 Task: Add Sprouts Wild Caught Sockeye Salmon to the cart.
Action: Mouse moved to (22, 83)
Screenshot: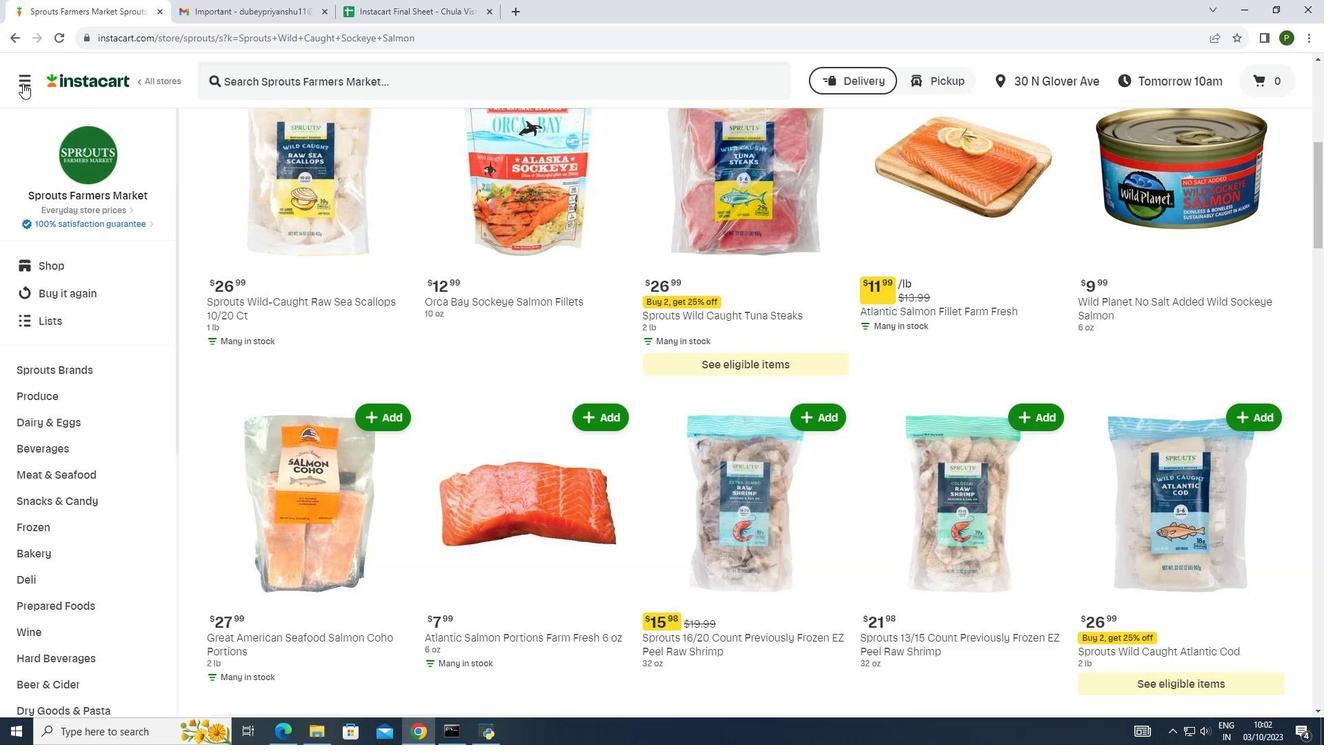 
Action: Mouse pressed left at (22, 83)
Screenshot: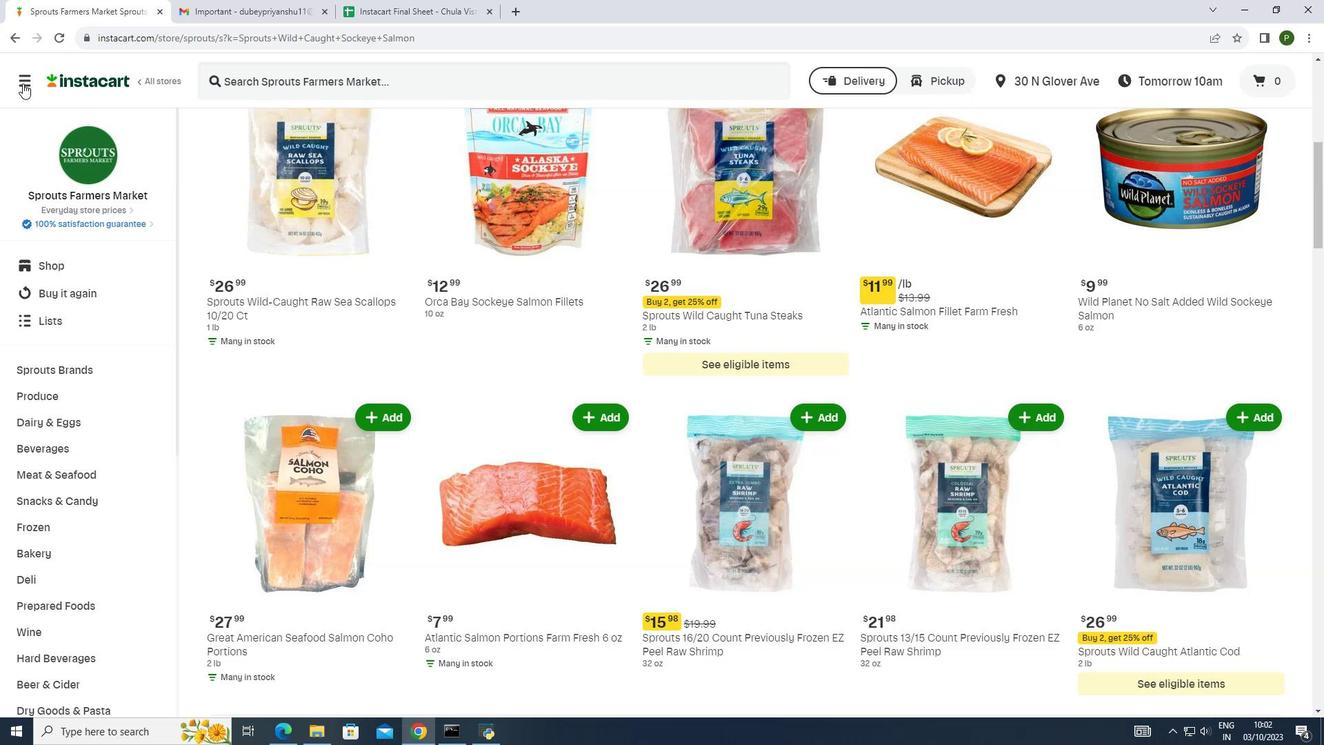 
Action: Mouse moved to (55, 367)
Screenshot: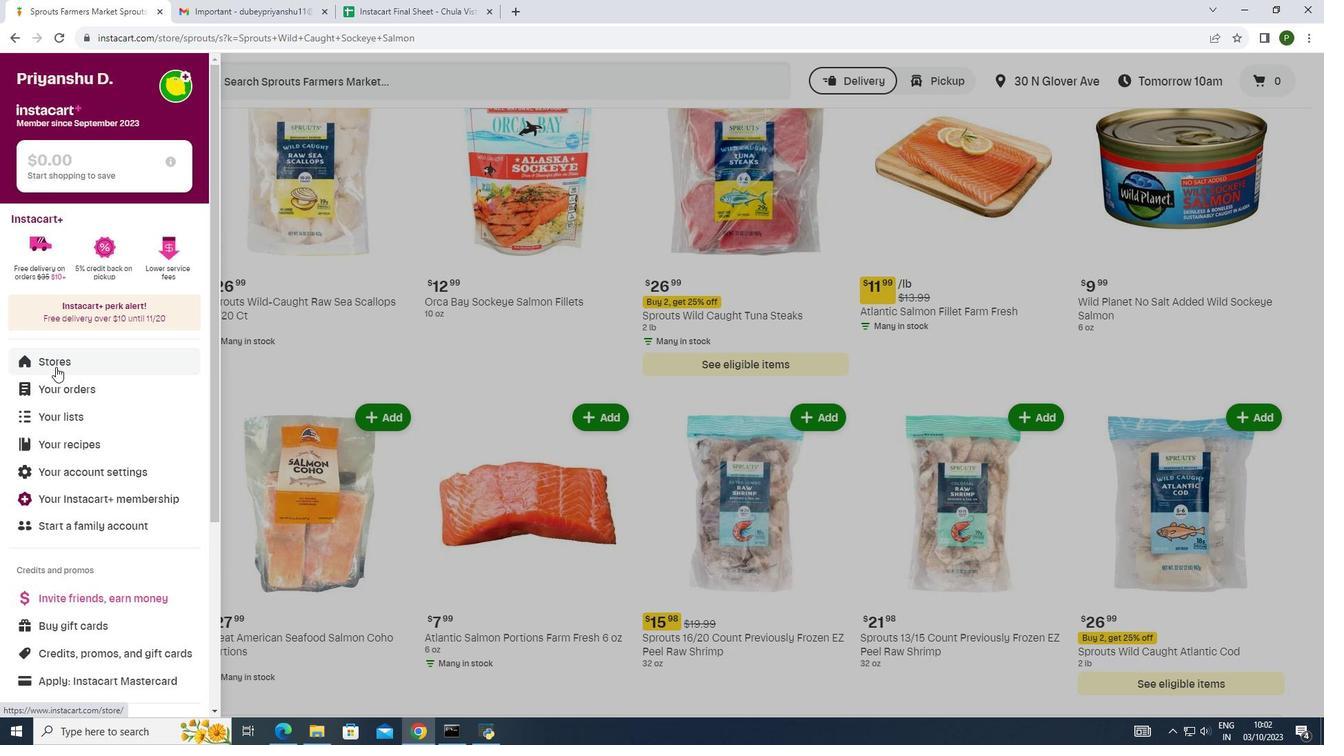 
Action: Mouse pressed left at (55, 367)
Screenshot: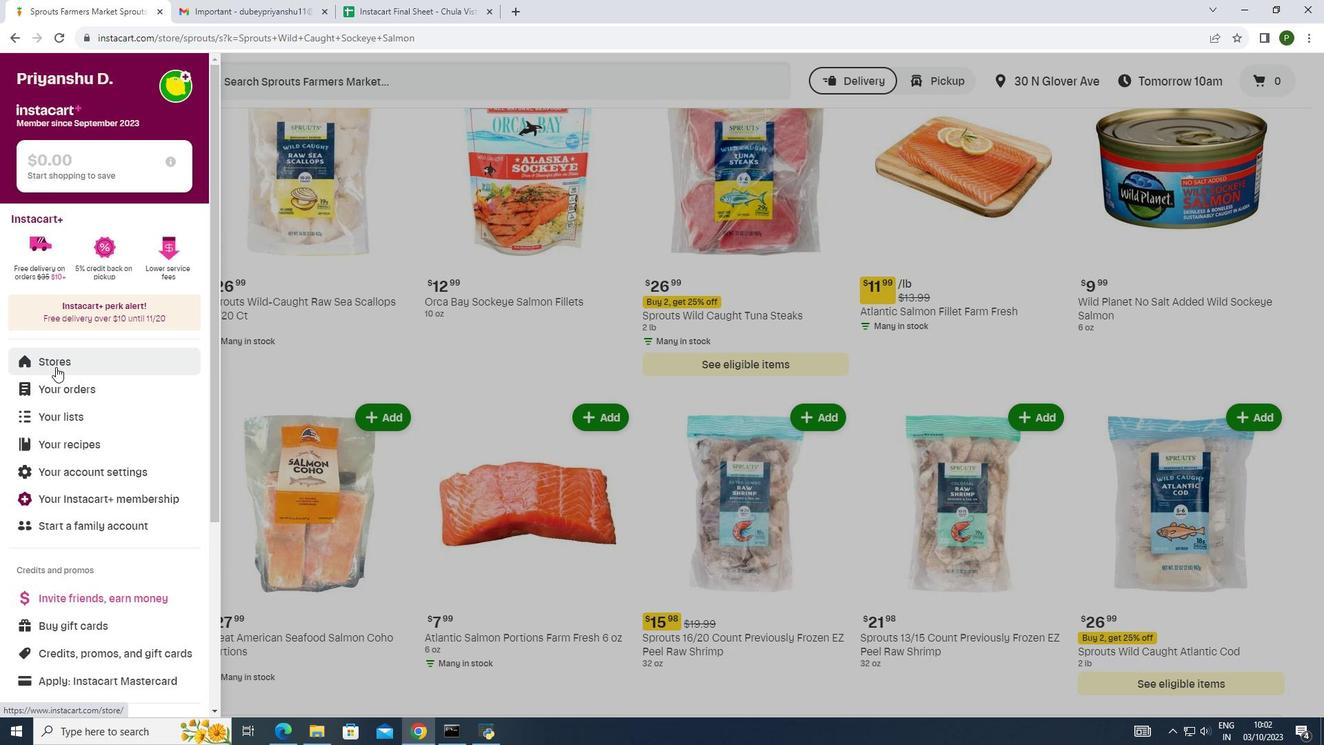 
Action: Mouse moved to (320, 135)
Screenshot: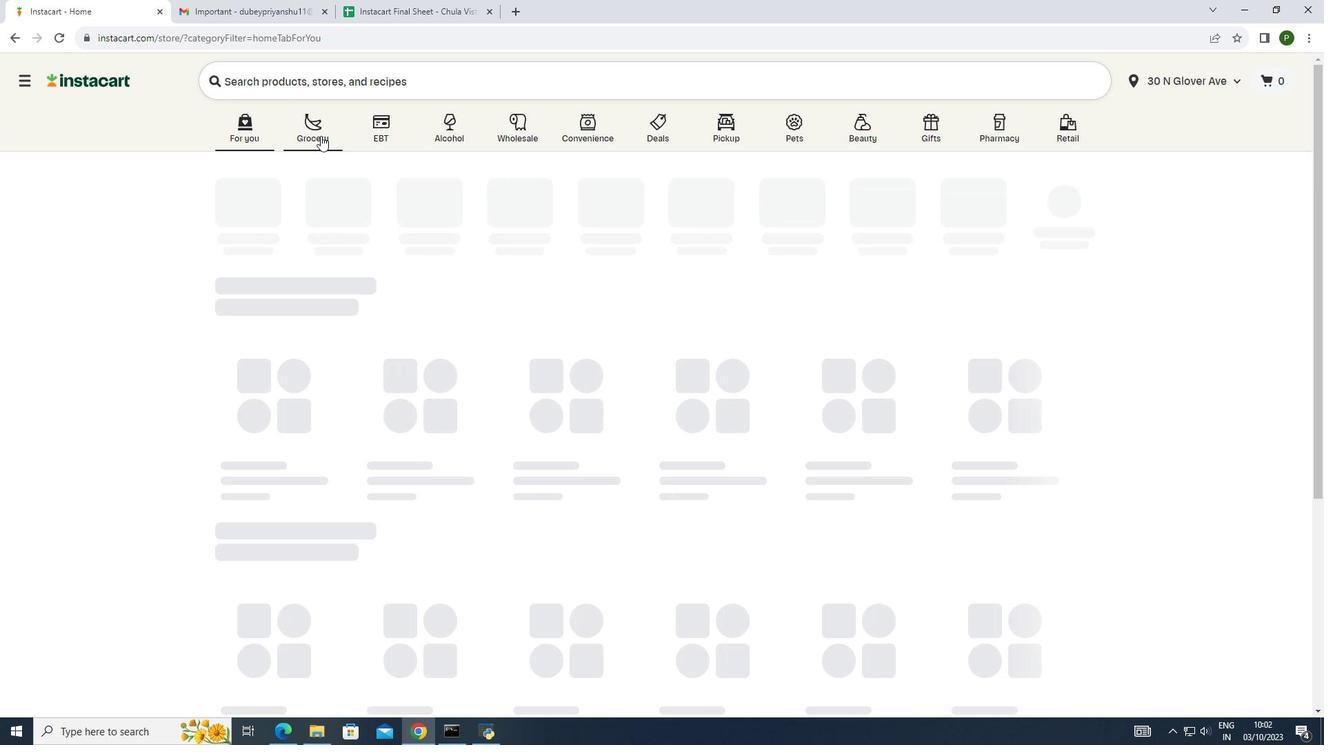 
Action: Mouse pressed left at (320, 135)
Screenshot: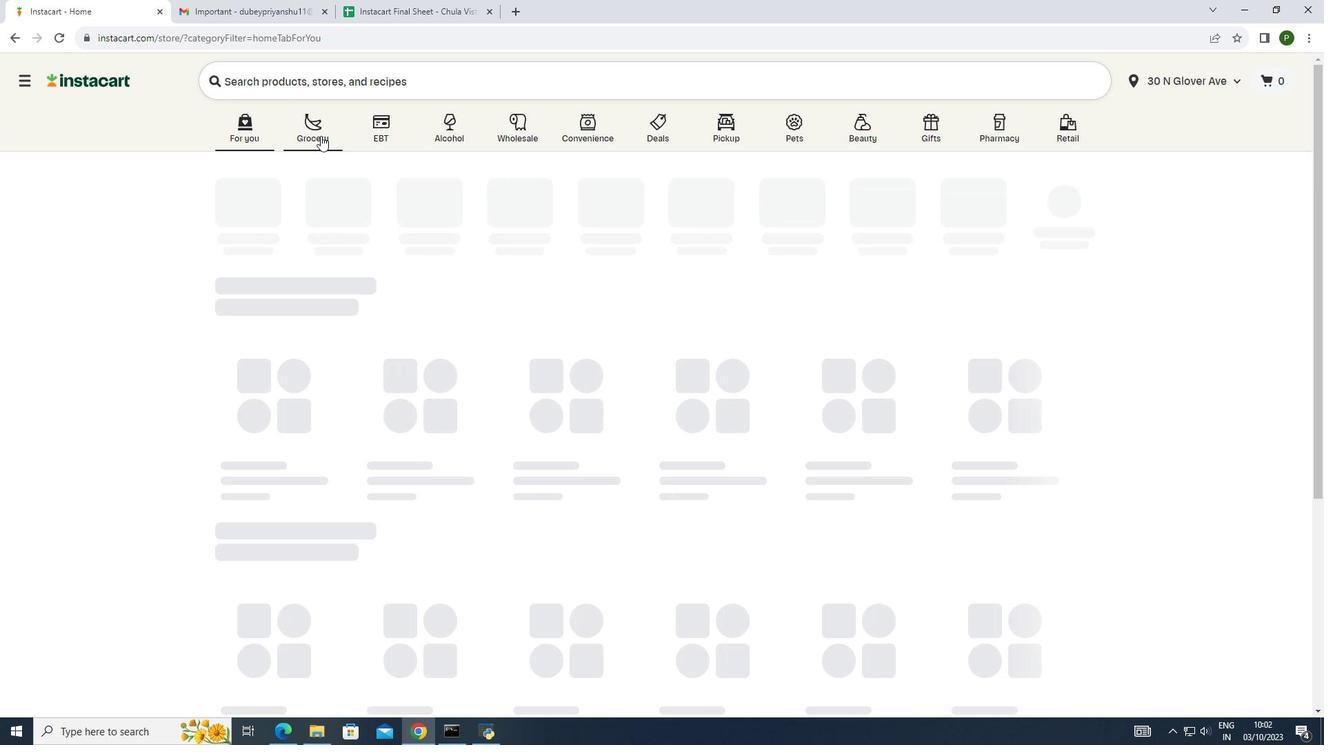 
Action: Mouse moved to (715, 207)
Screenshot: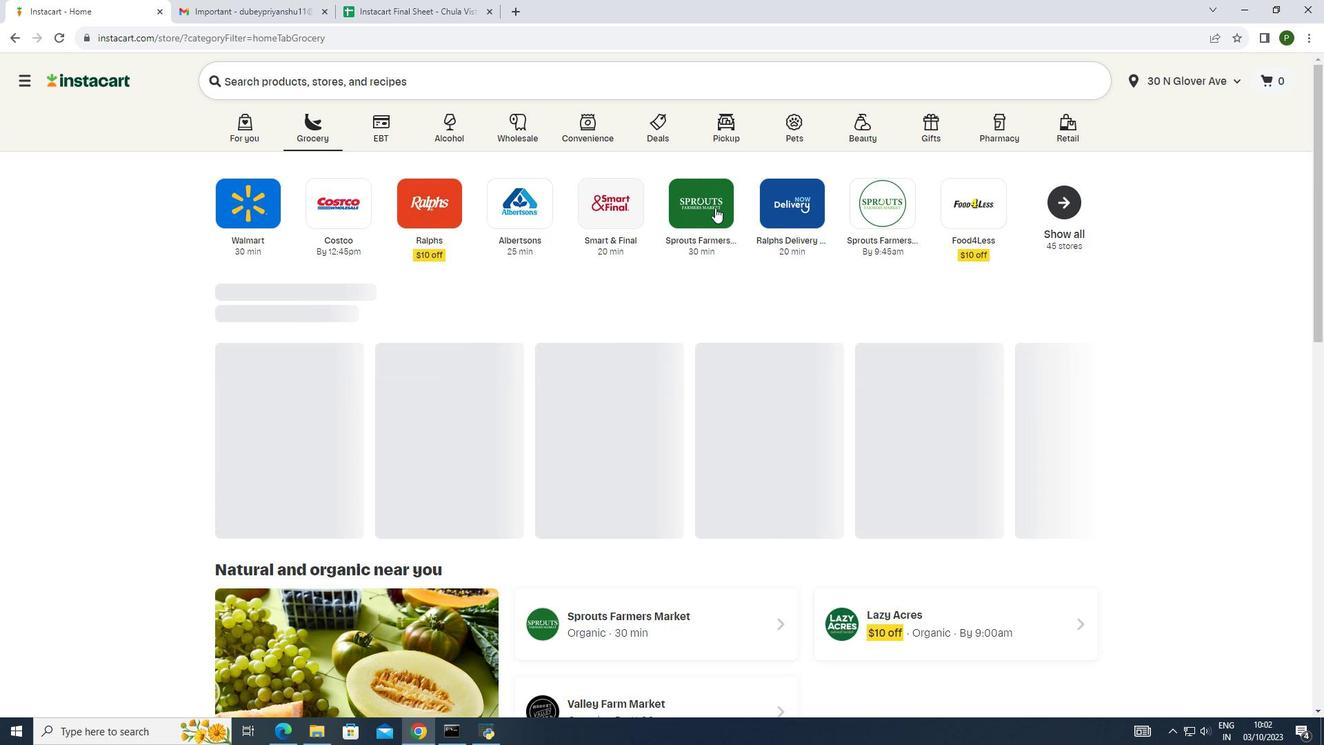 
Action: Mouse pressed left at (715, 207)
Screenshot: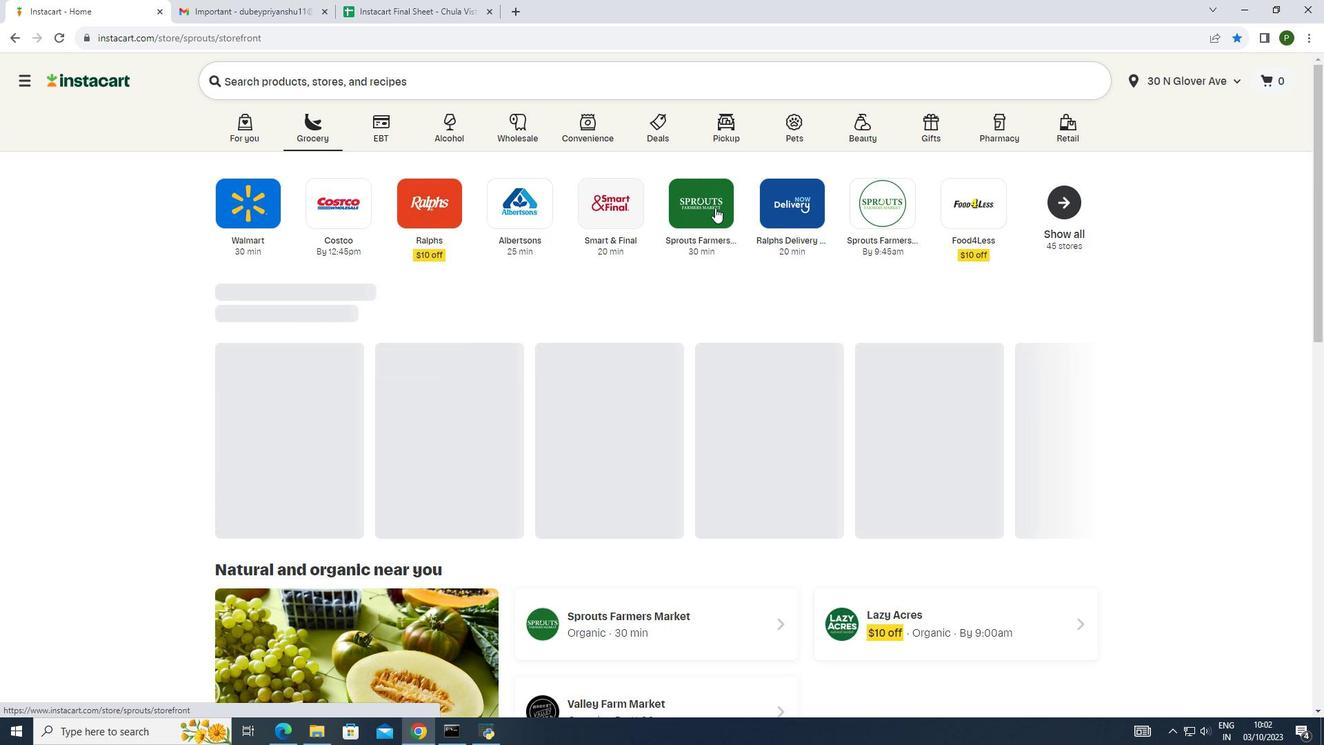 
Action: Mouse moved to (91, 363)
Screenshot: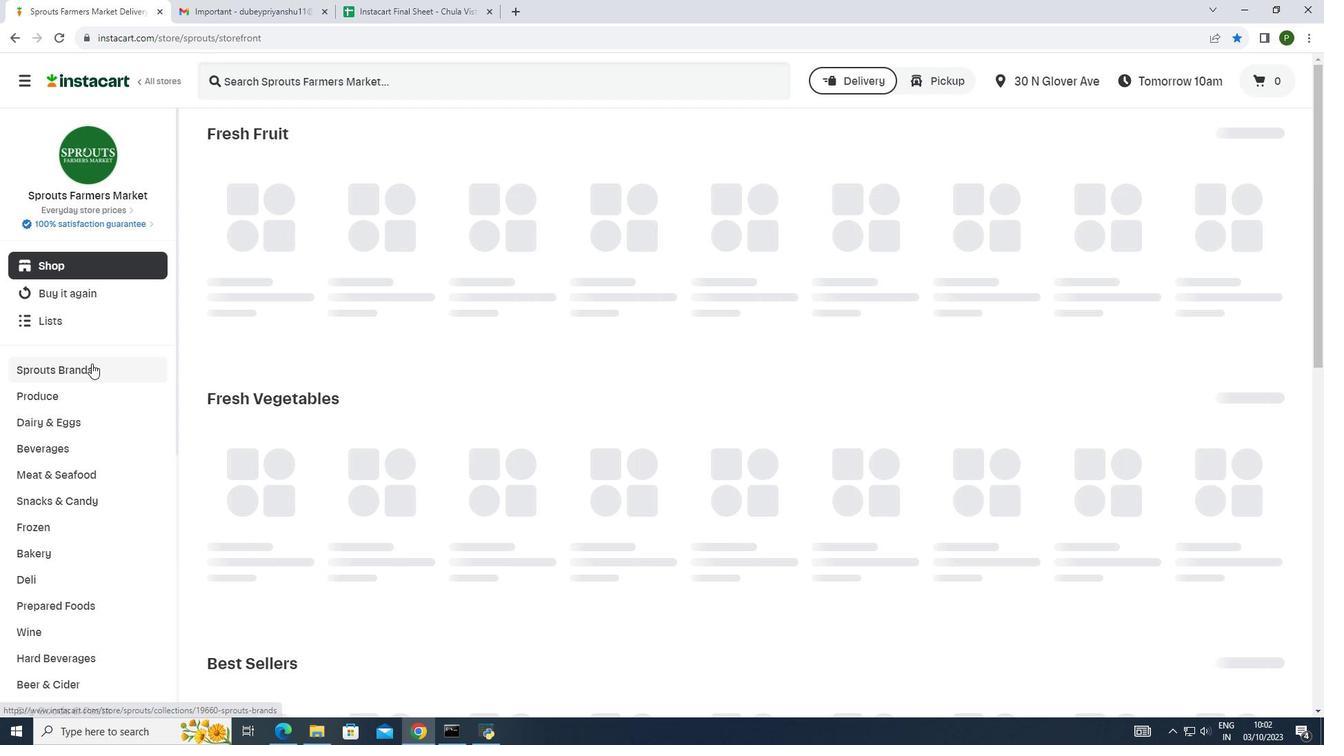 
Action: Mouse pressed left at (91, 363)
Screenshot: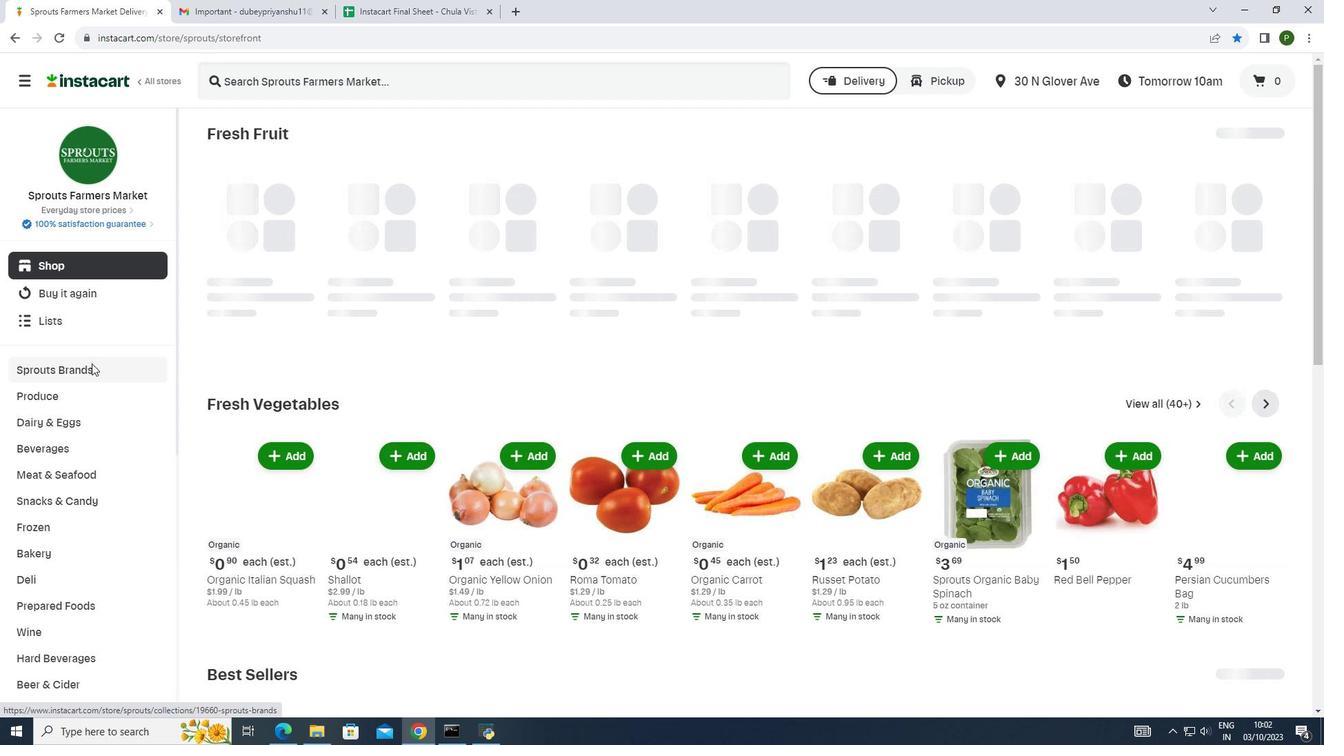 
Action: Mouse moved to (76, 427)
Screenshot: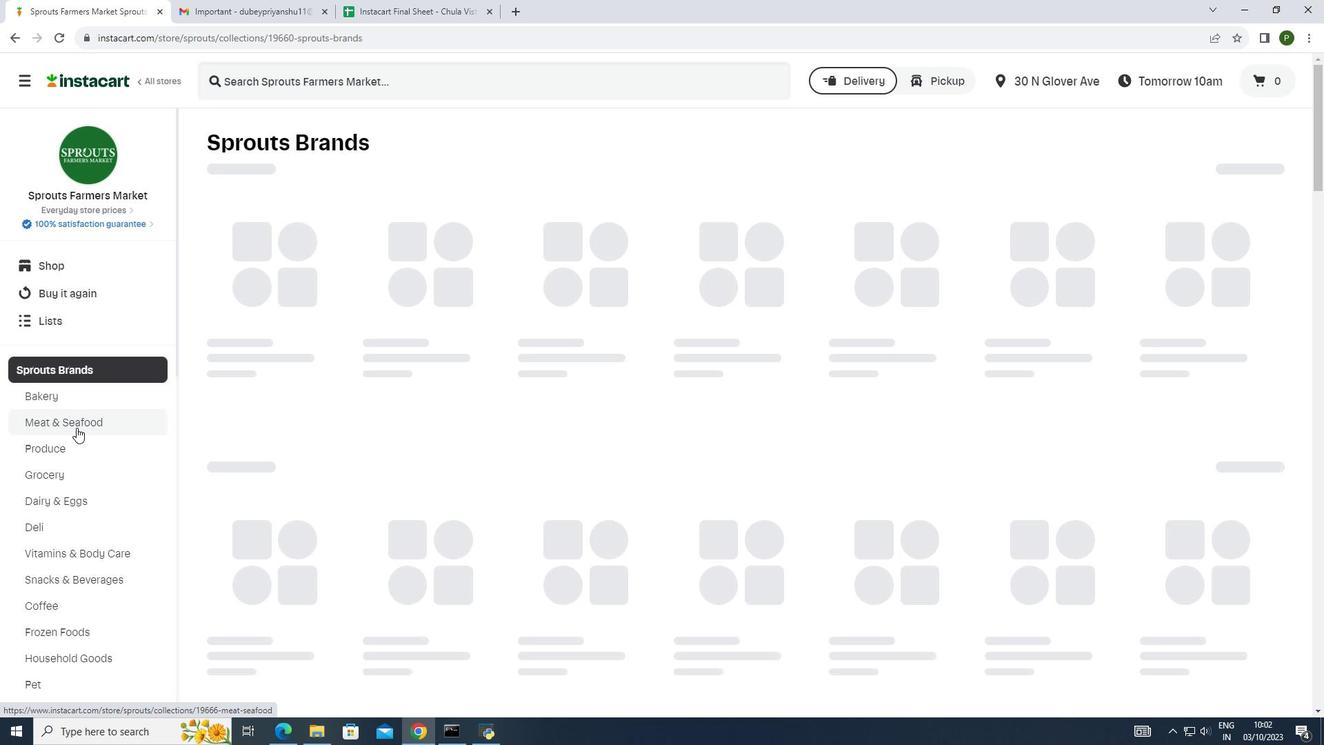 
Action: Mouse pressed left at (76, 427)
Screenshot: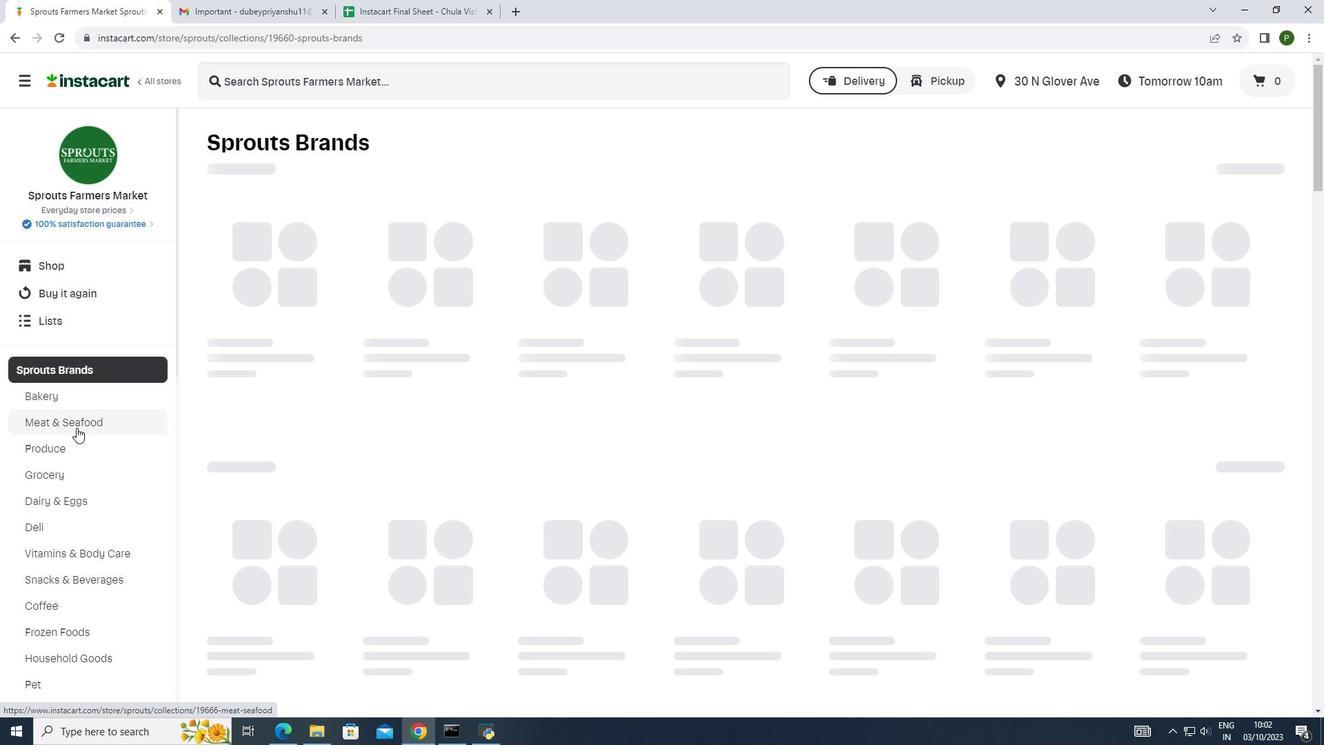 
Action: Mouse moved to (317, 281)
Screenshot: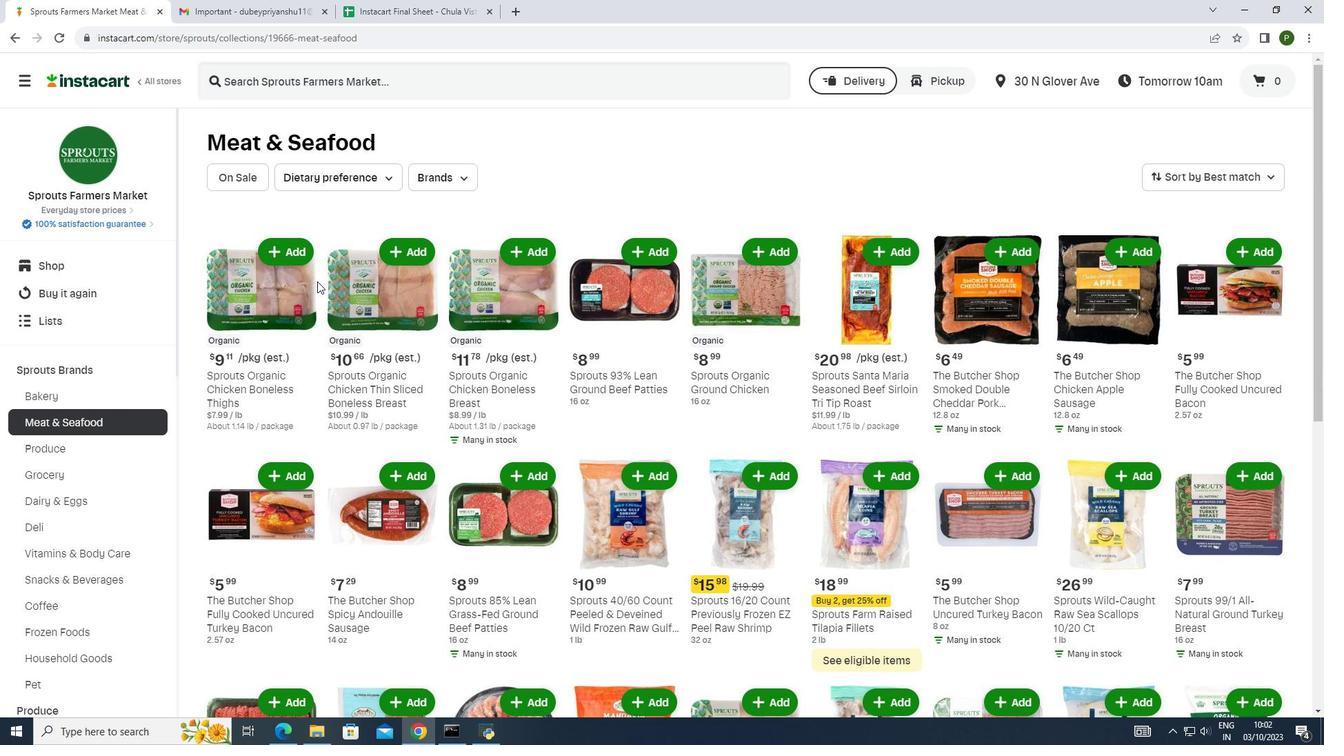 
Action: Mouse scrolled (317, 280) with delta (0, 0)
Screenshot: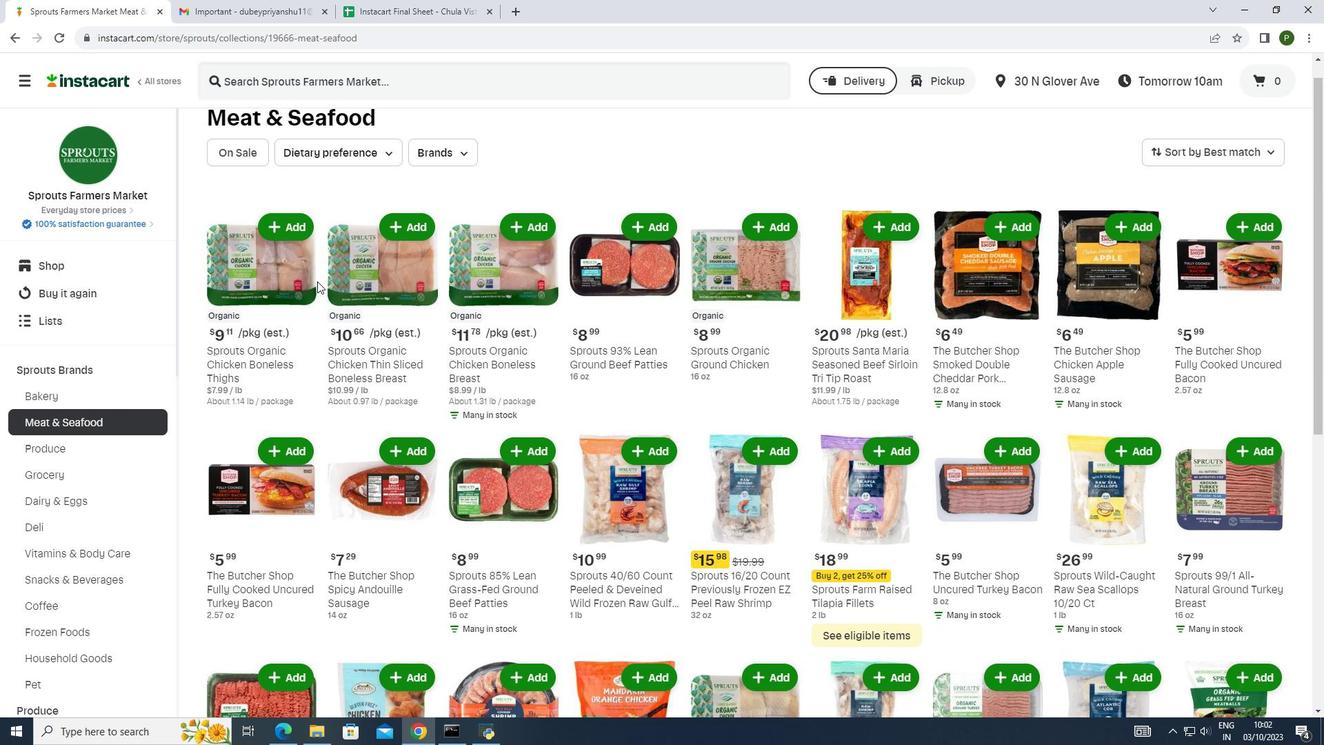 
Action: Mouse scrolled (317, 280) with delta (0, 0)
Screenshot: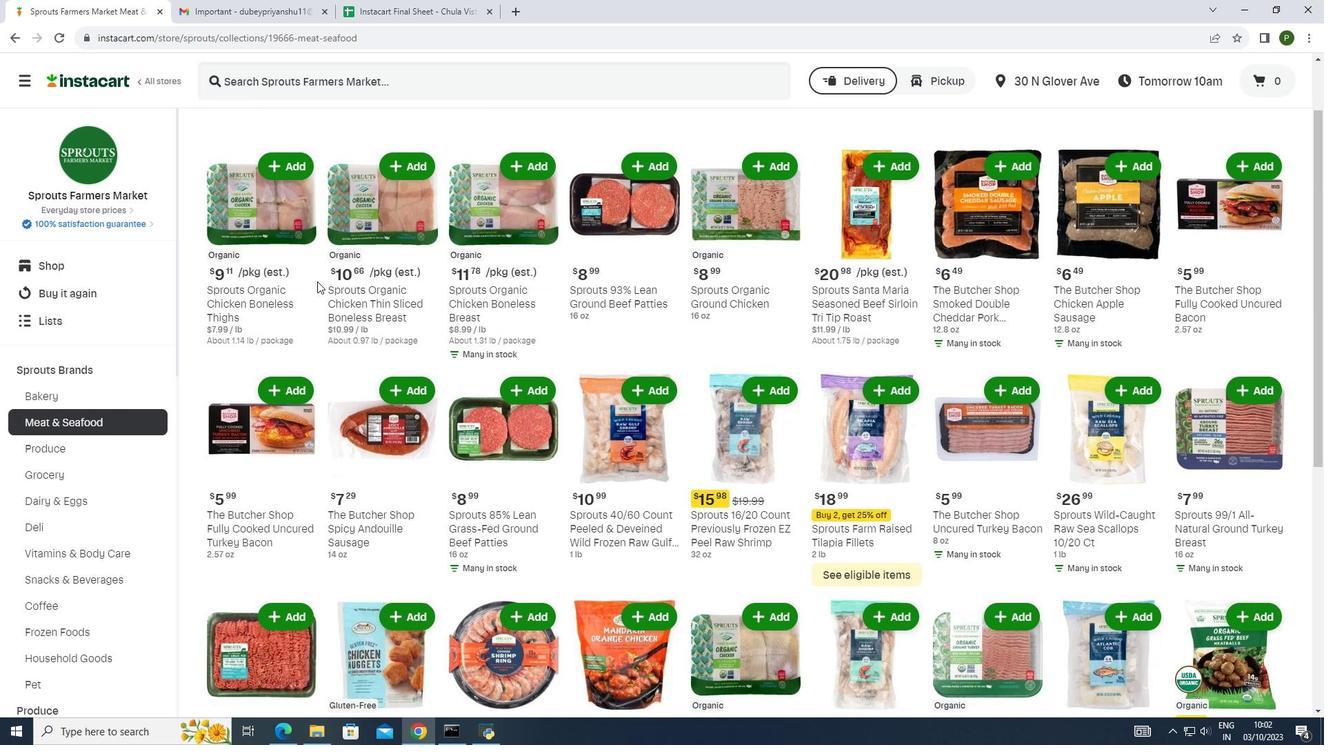 
Action: Mouse scrolled (317, 280) with delta (0, 0)
Screenshot: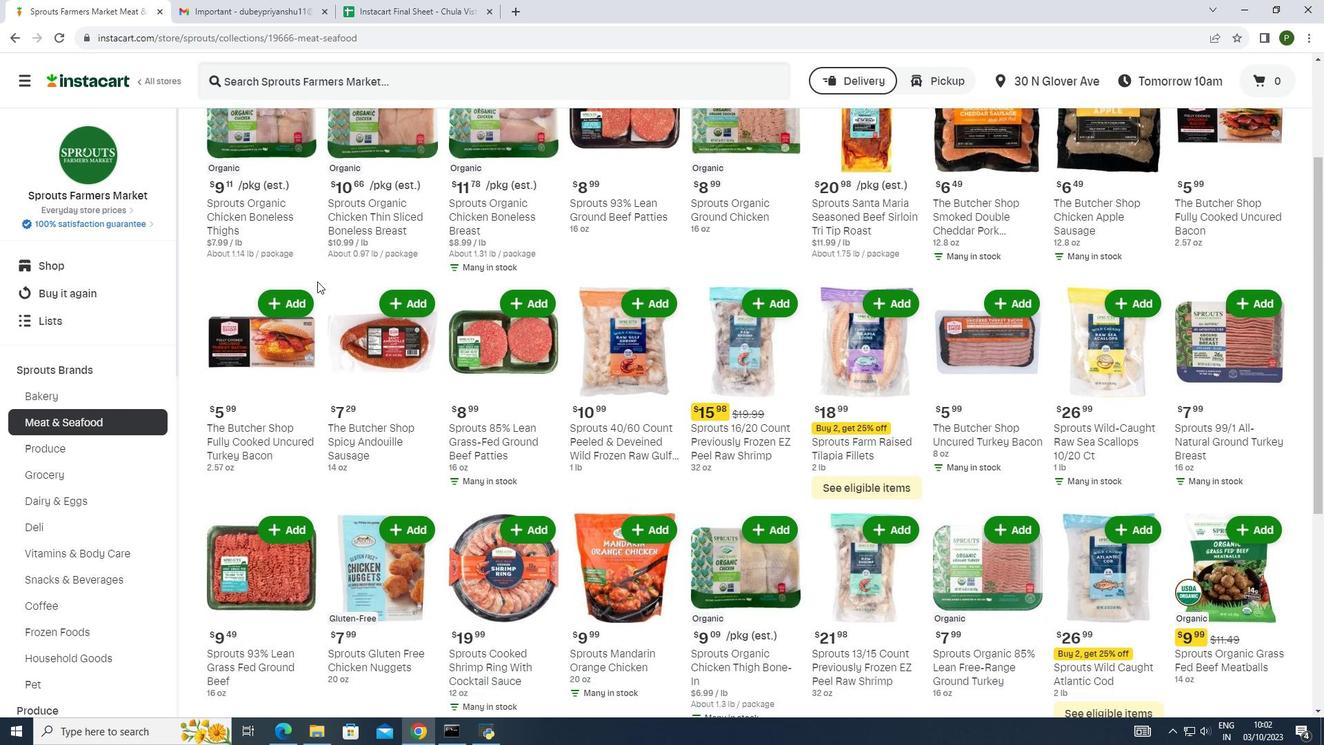 
Action: Mouse moved to (338, 300)
Screenshot: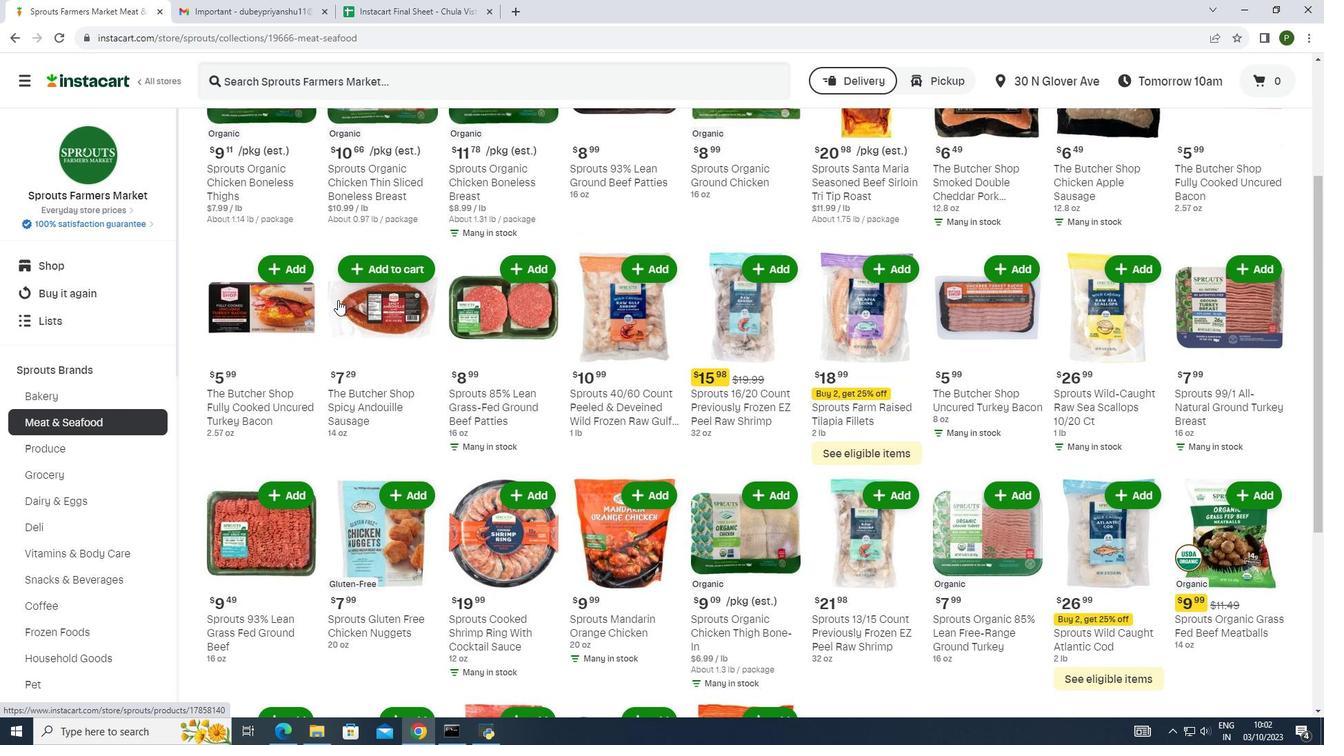 
Action: Mouse scrolled (338, 299) with delta (0, 0)
Screenshot: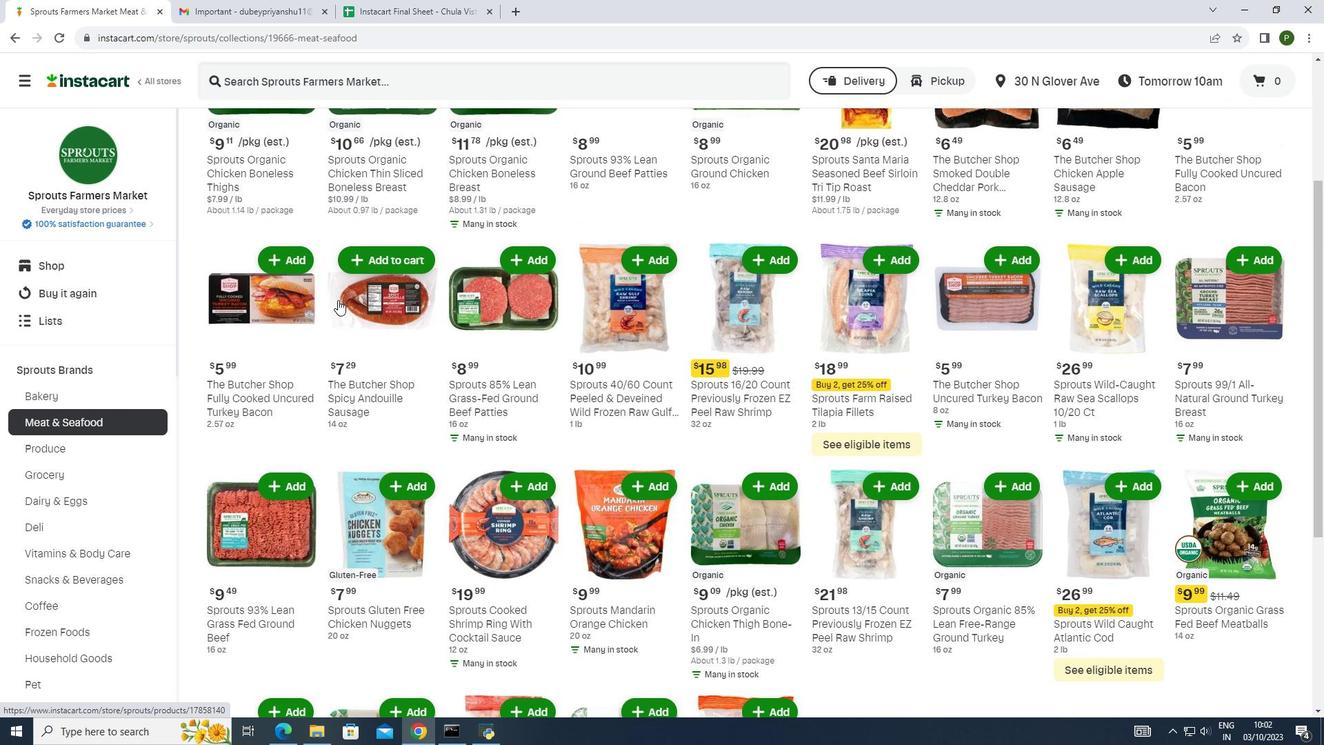 
Action: Mouse scrolled (338, 299) with delta (0, 0)
Screenshot: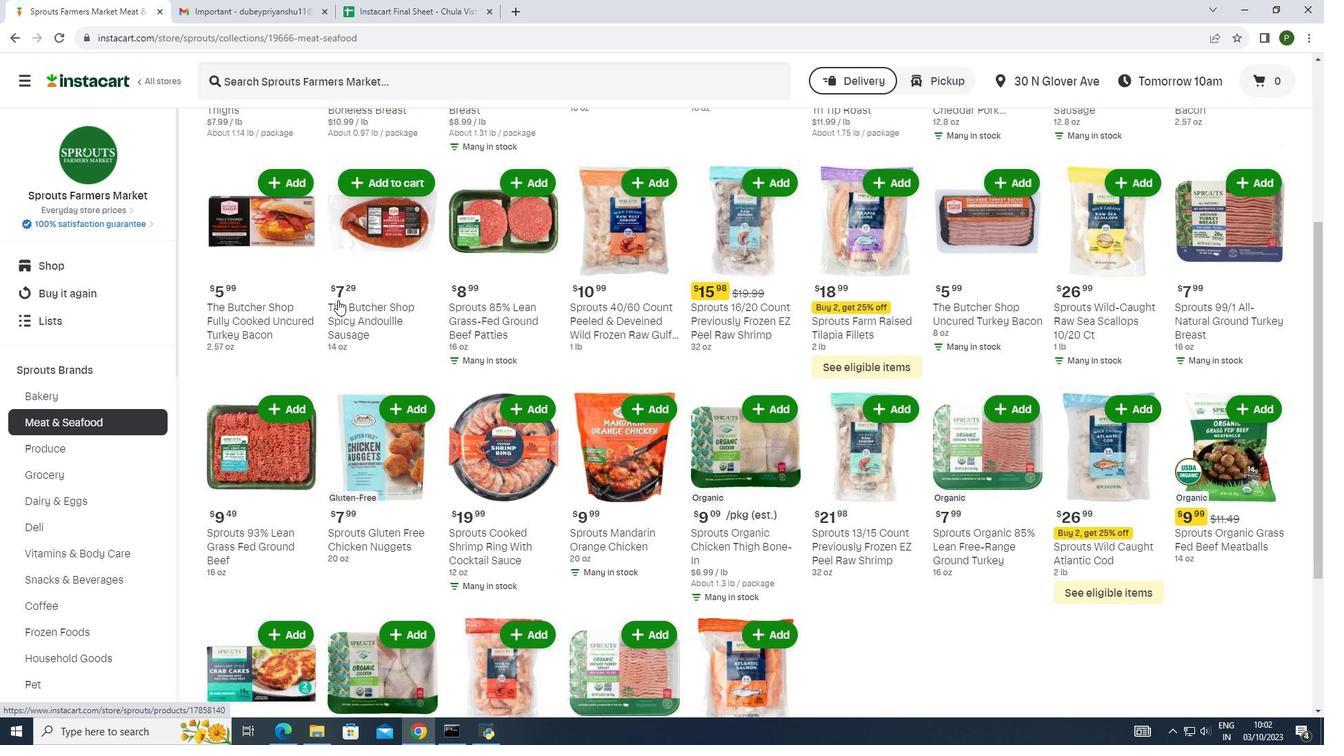 
Action: Mouse scrolled (338, 299) with delta (0, 0)
Screenshot: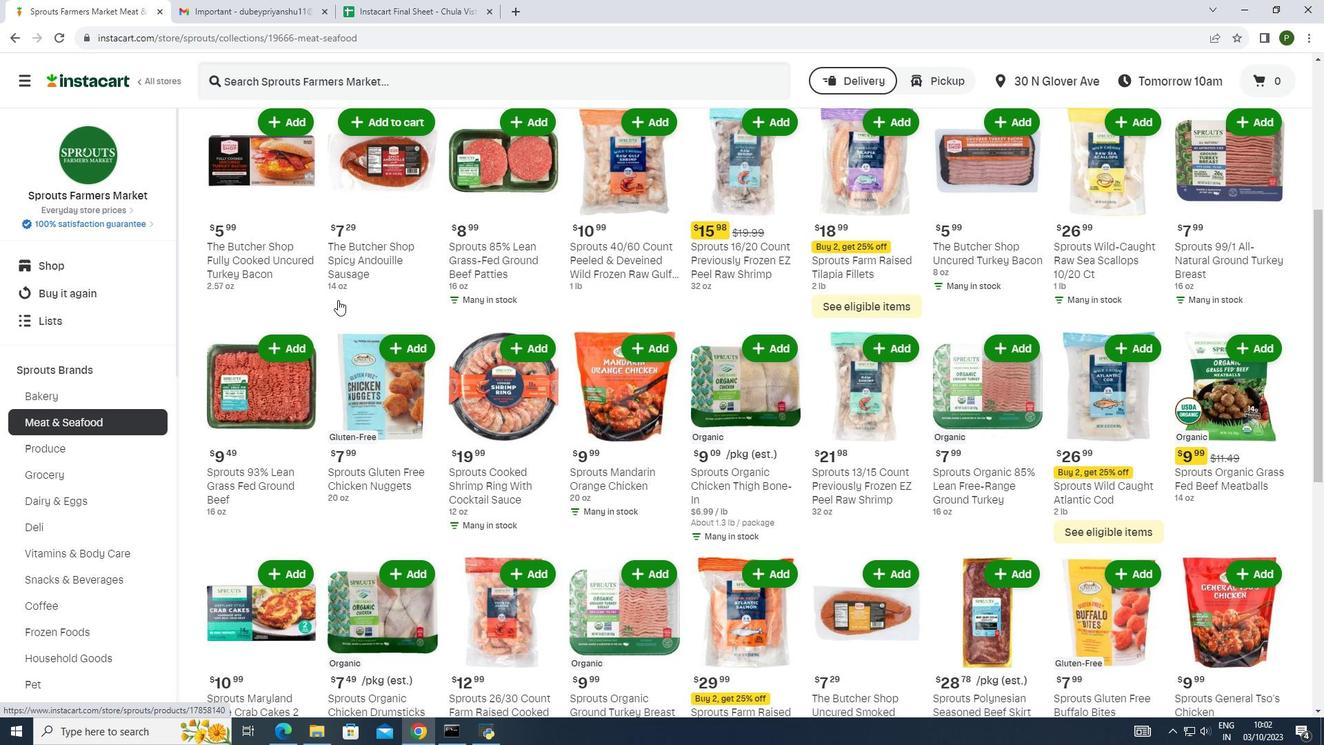 
Action: Mouse scrolled (338, 299) with delta (0, 0)
Screenshot: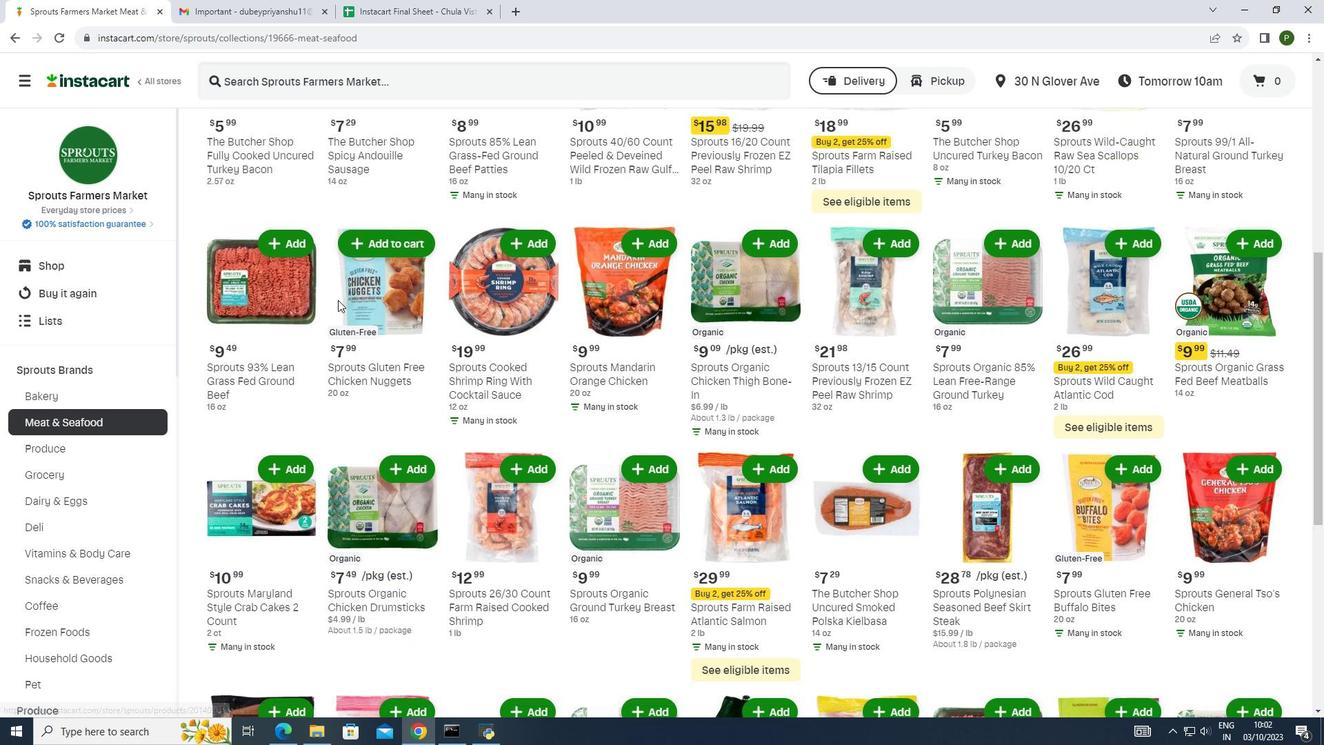 
Action: Mouse scrolled (338, 299) with delta (0, 0)
Screenshot: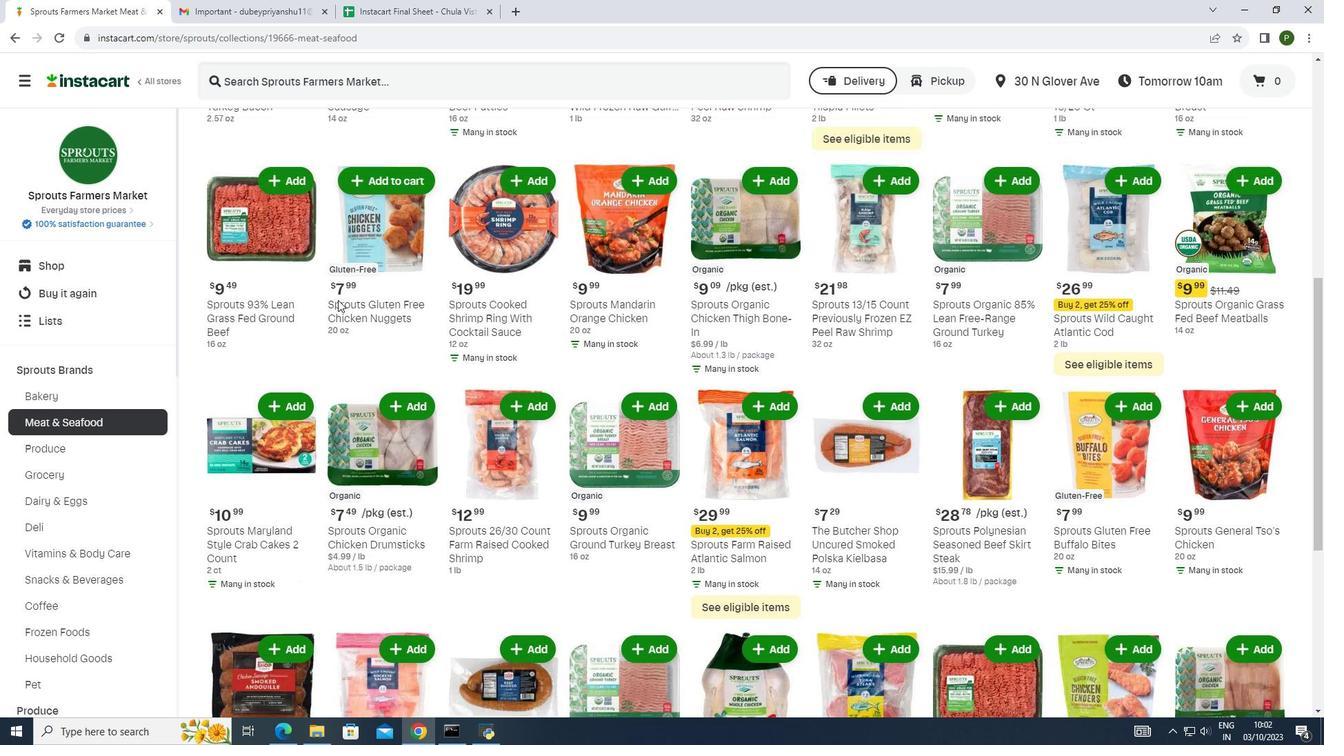 
Action: Mouse scrolled (338, 299) with delta (0, 0)
Screenshot: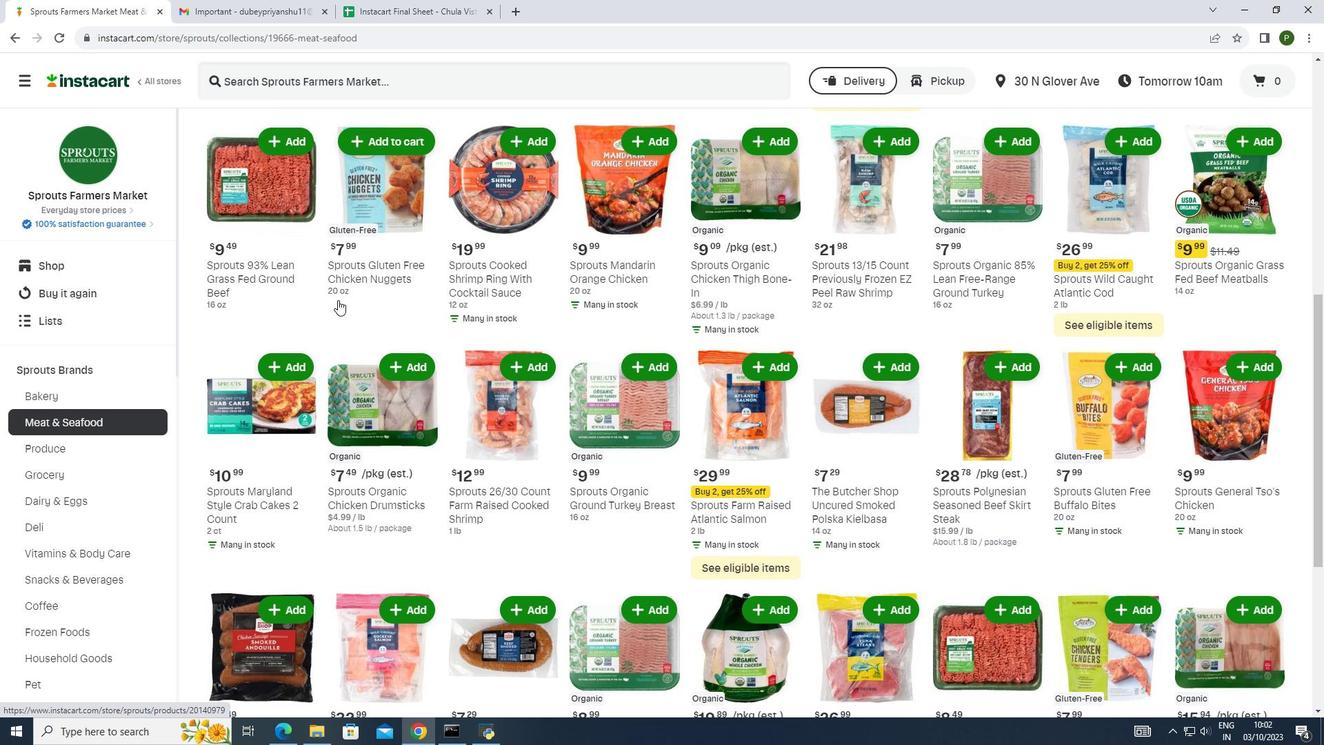 
Action: Mouse moved to (308, 370)
Screenshot: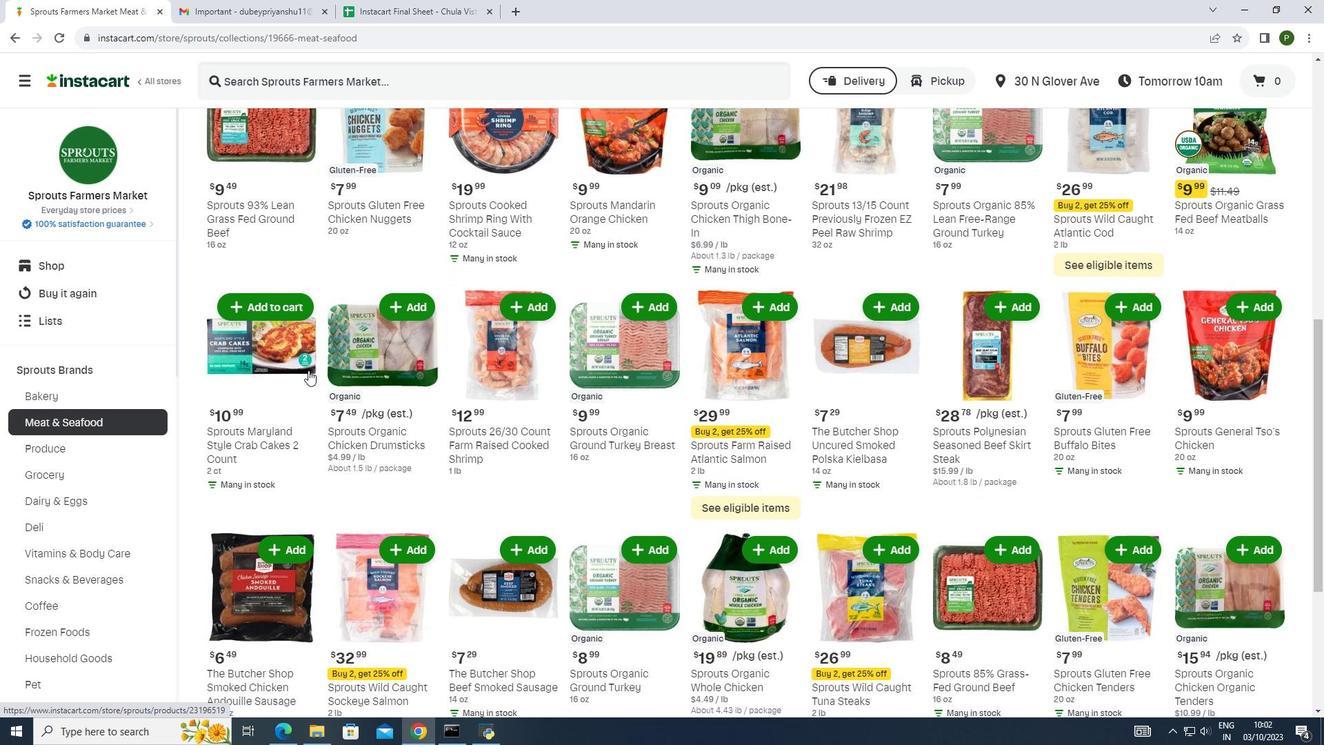 
Action: Mouse scrolled (308, 369) with delta (0, 0)
Screenshot: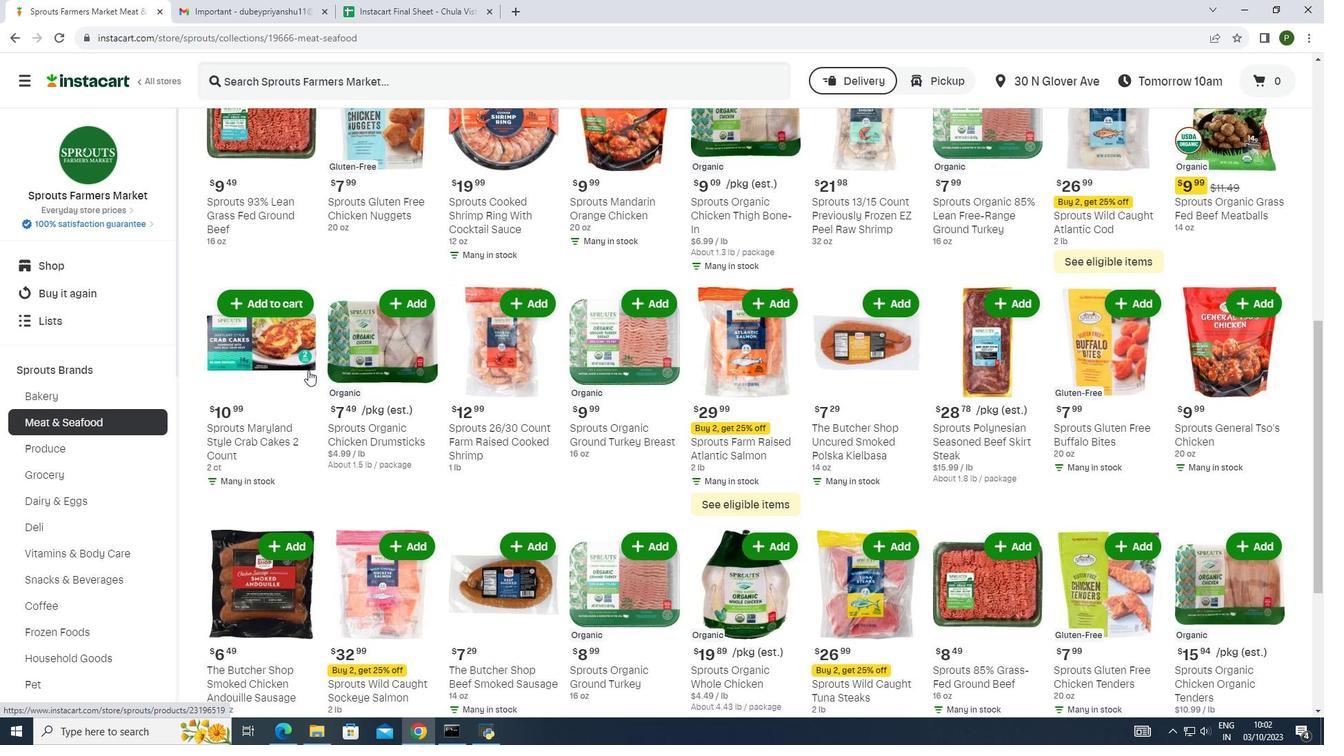 
Action: Mouse scrolled (308, 369) with delta (0, 0)
Screenshot: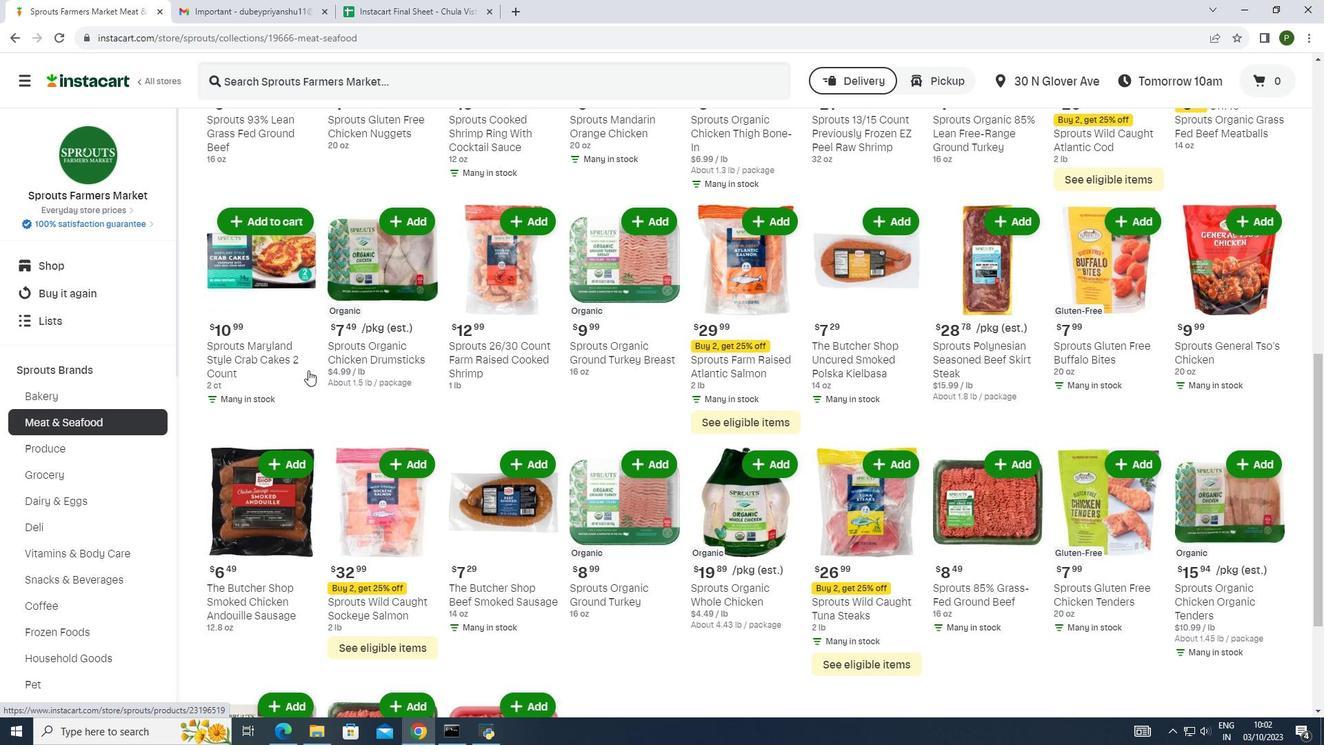 
Action: Mouse moved to (298, 373)
Screenshot: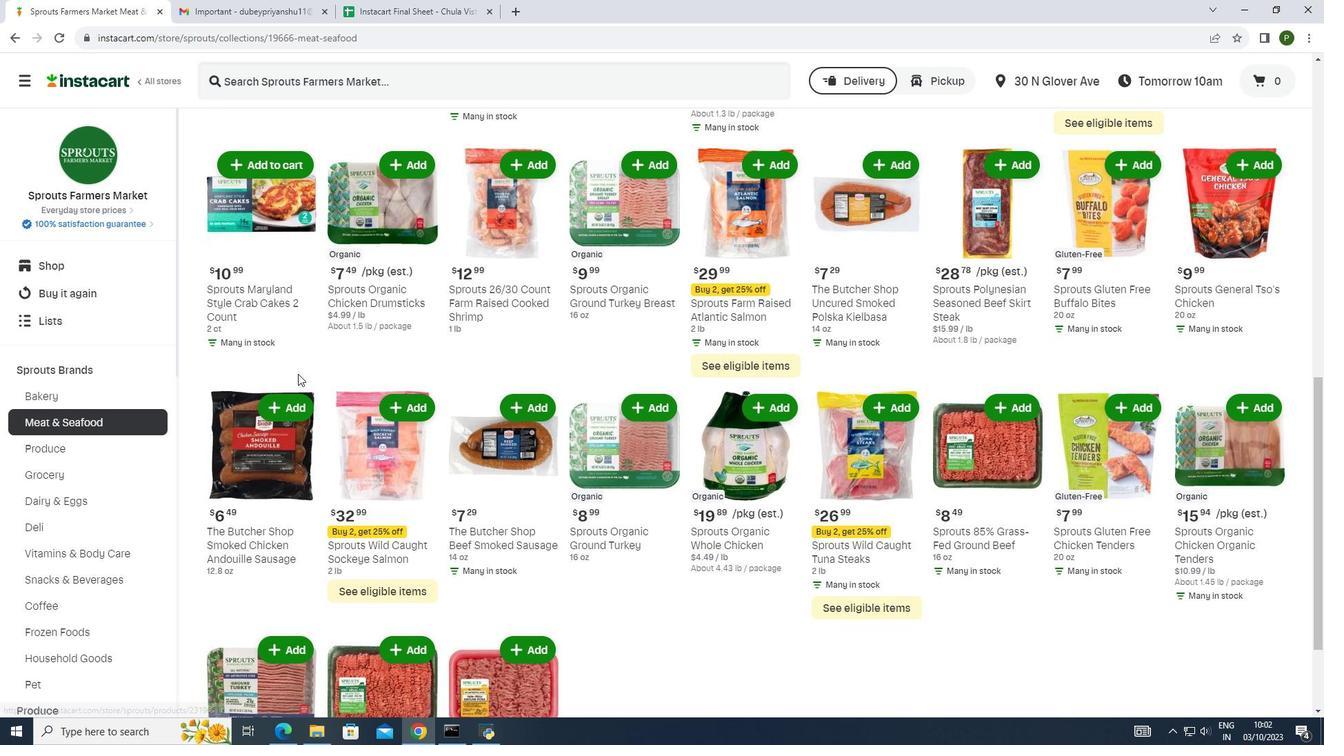 
Action: Mouse scrolled (298, 373) with delta (0, 0)
Screenshot: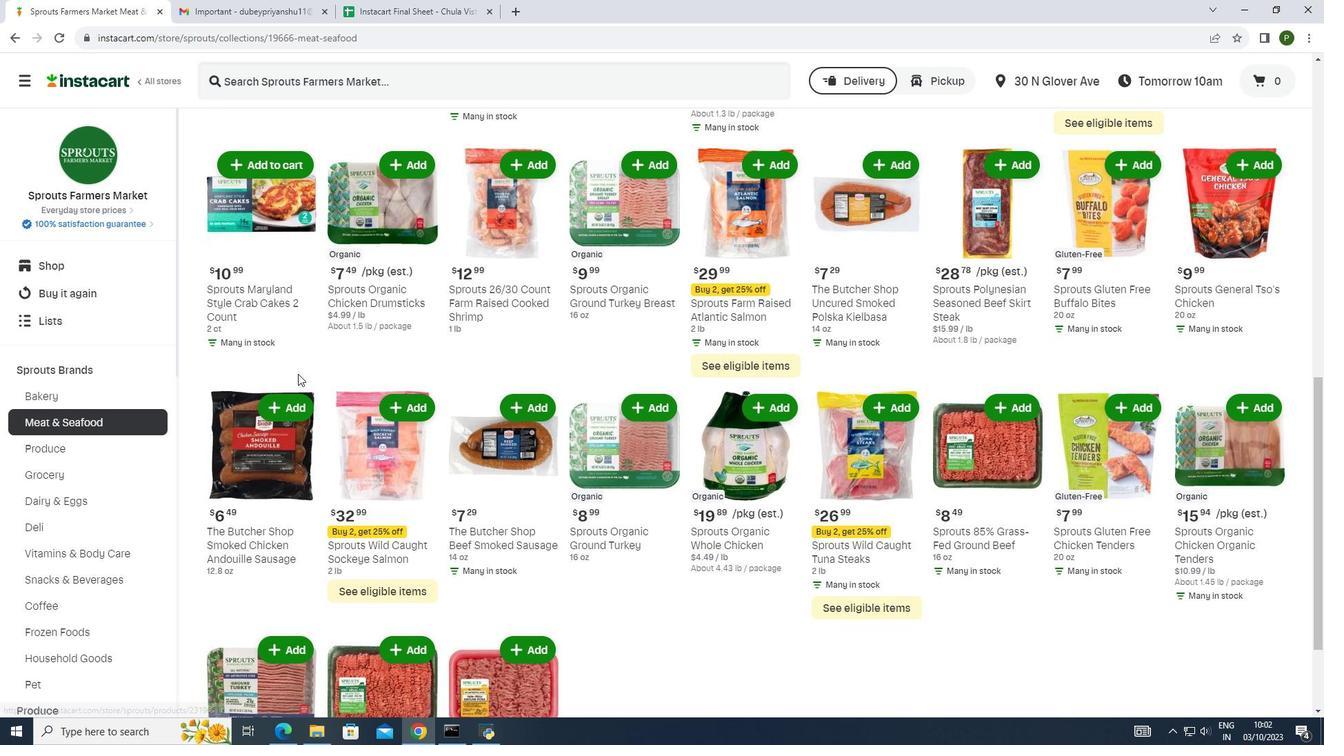 
Action: Mouse moved to (415, 340)
Screenshot: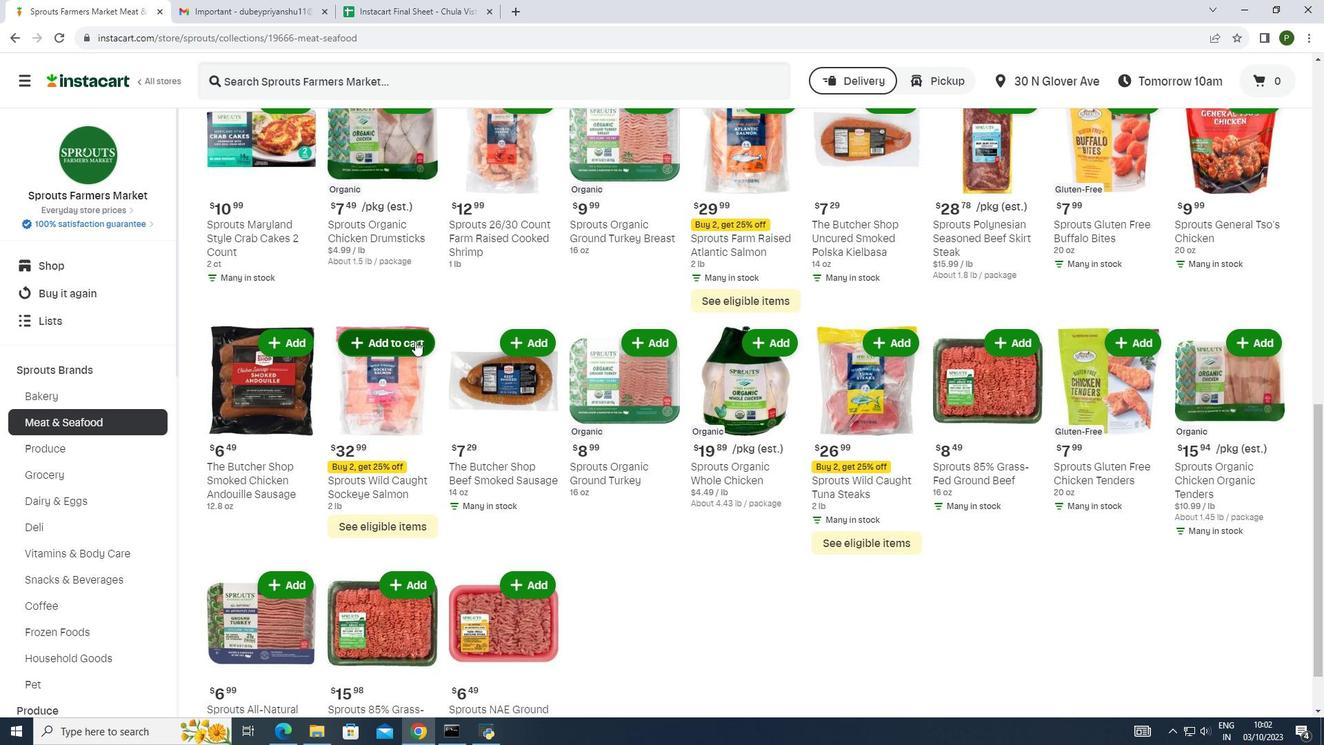 
Action: Mouse pressed left at (415, 340)
Screenshot: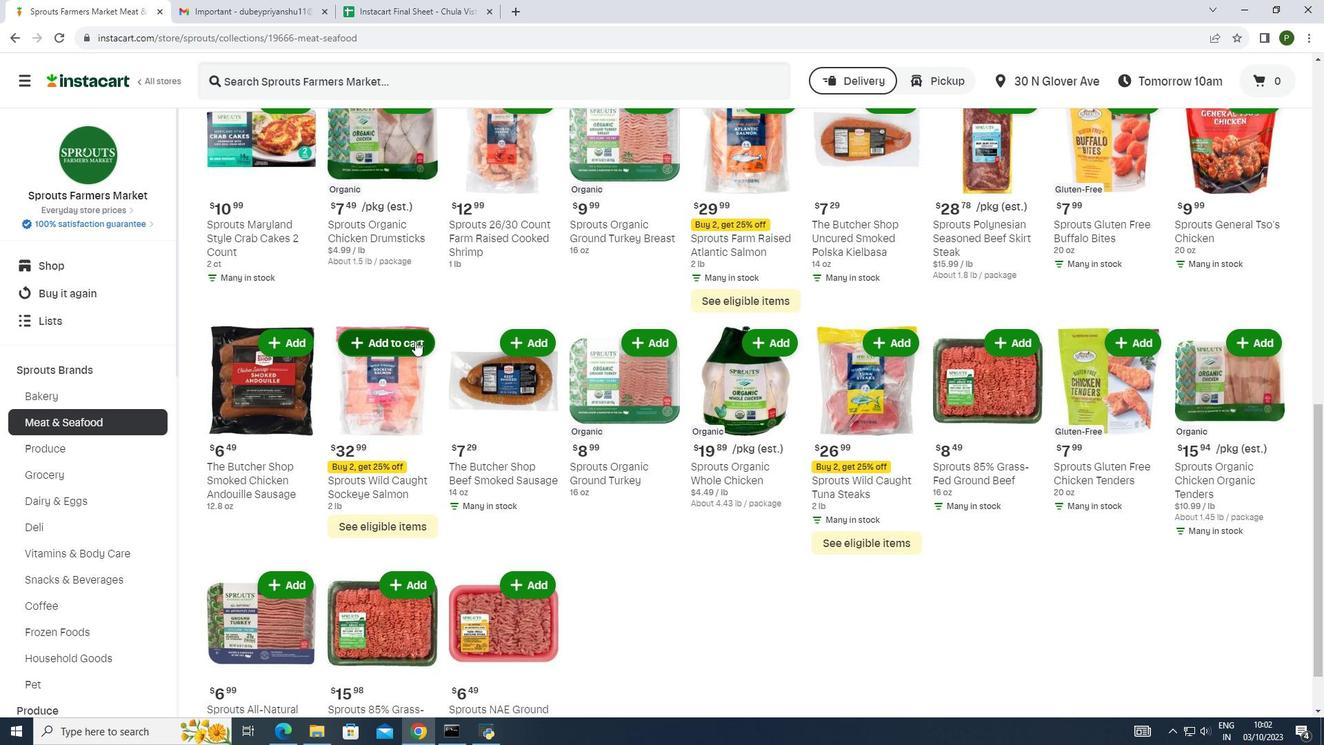
